 Task: Create a section Sonic Spin and in the section, add a milestone IT compliance improvement in the project ComposePro
Action: Mouse moved to (945, 180)
Screenshot: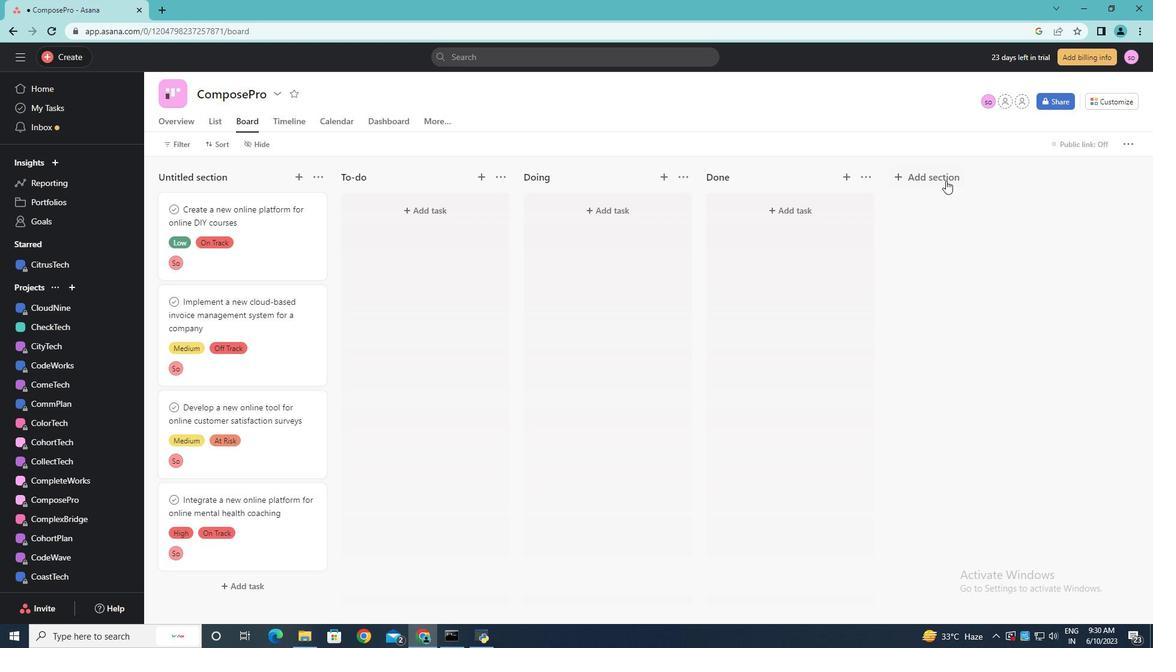 
Action: Mouse pressed left at (945, 180)
Screenshot: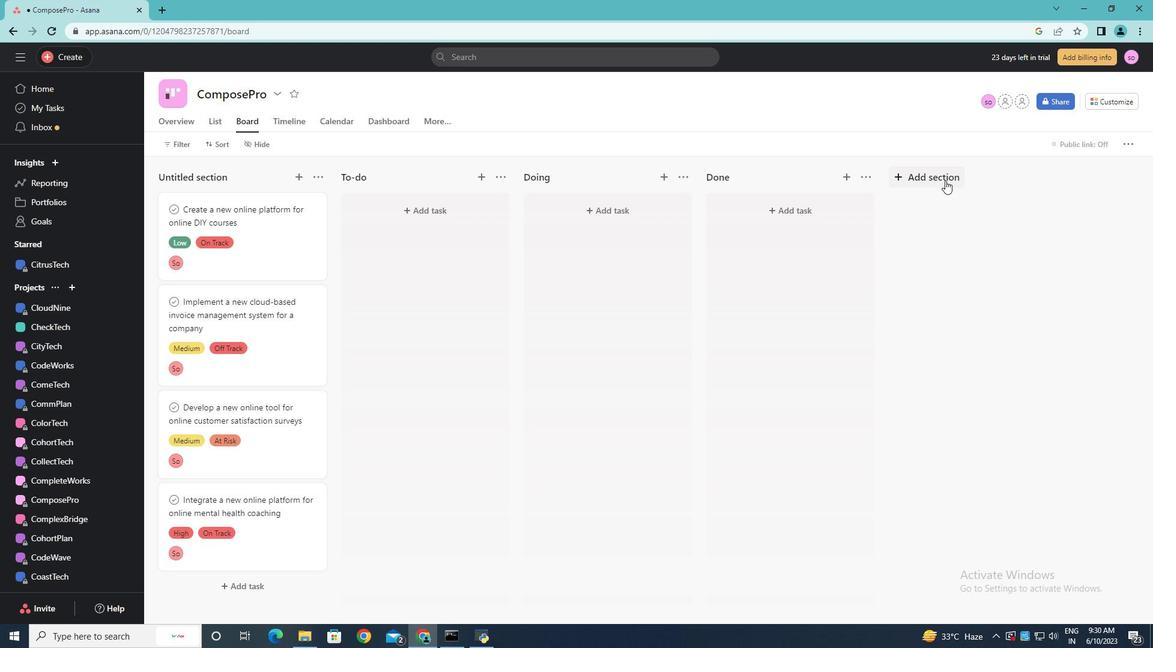
Action: Key pressed <Key.shift>Sonic<Key.space>spin<Key.backspace><Key.backspace><Key.backspace><Key.backspace><Key.shift>Spin<Key.enter>
Screenshot: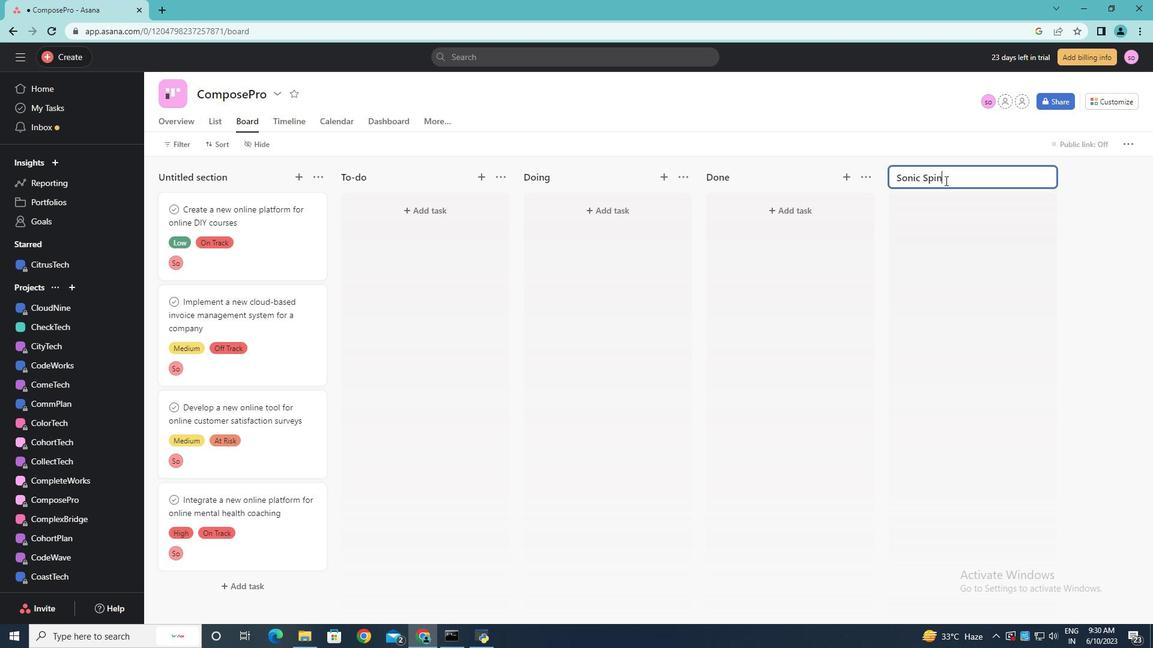 
Action: Mouse moved to (886, 208)
Screenshot: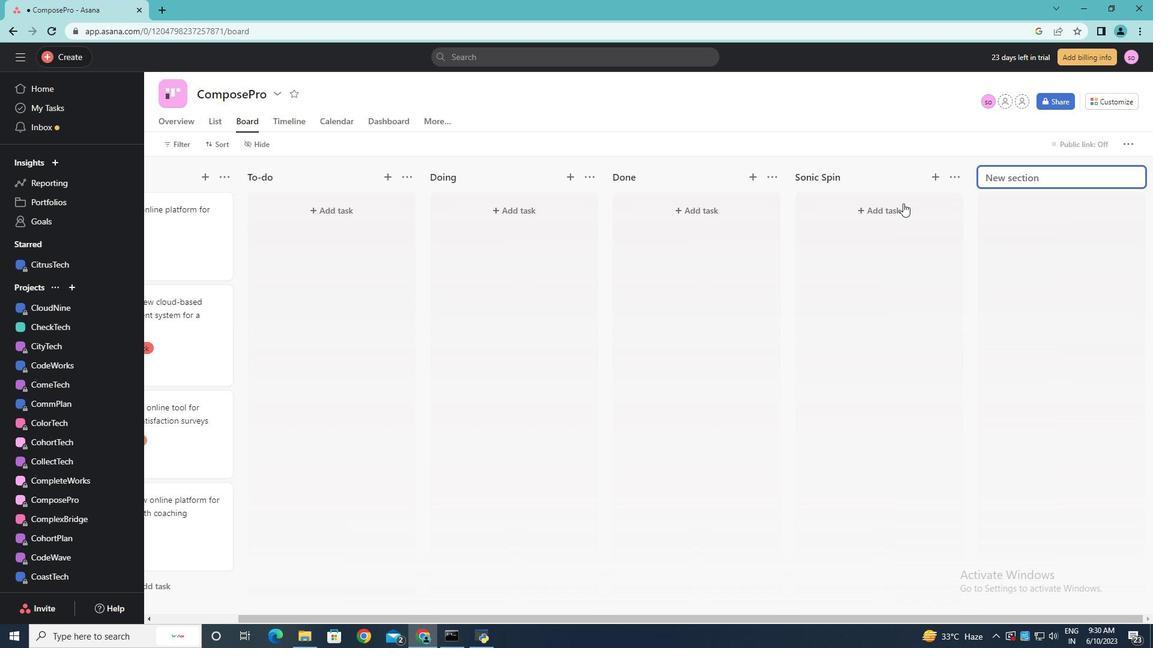 
Action: Mouse pressed left at (886, 208)
Screenshot: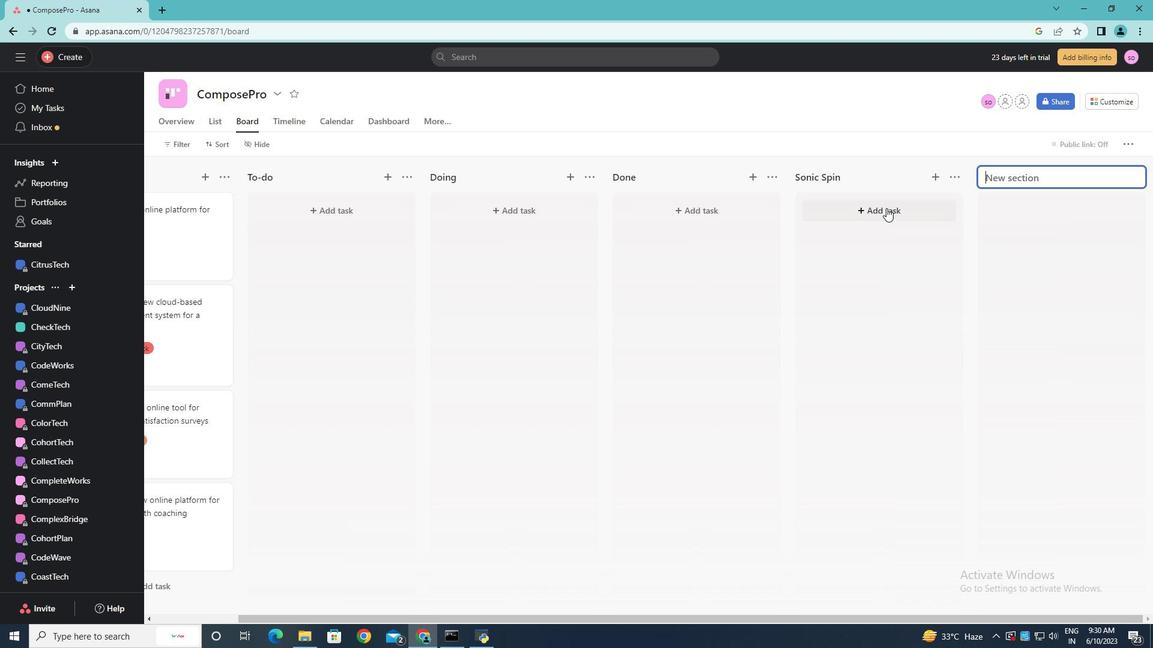 
Action: Key pressed <Key.shift>IT<Key.space>compliance<Key.space>improvement
Screenshot: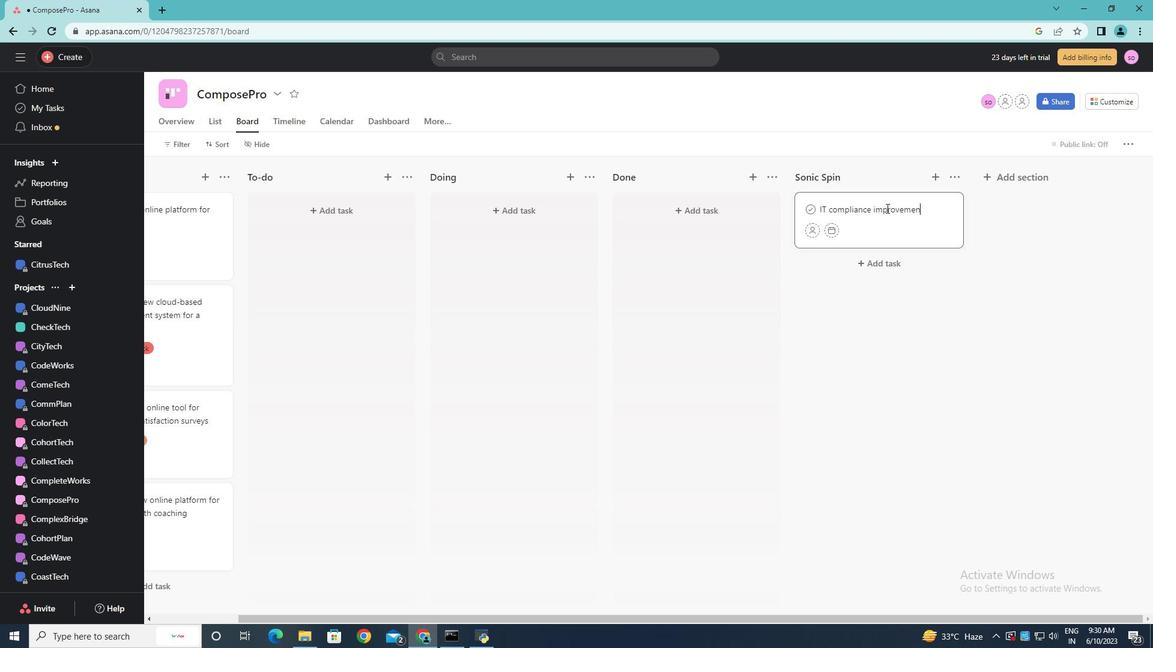 
Action: Mouse moved to (920, 213)
Screenshot: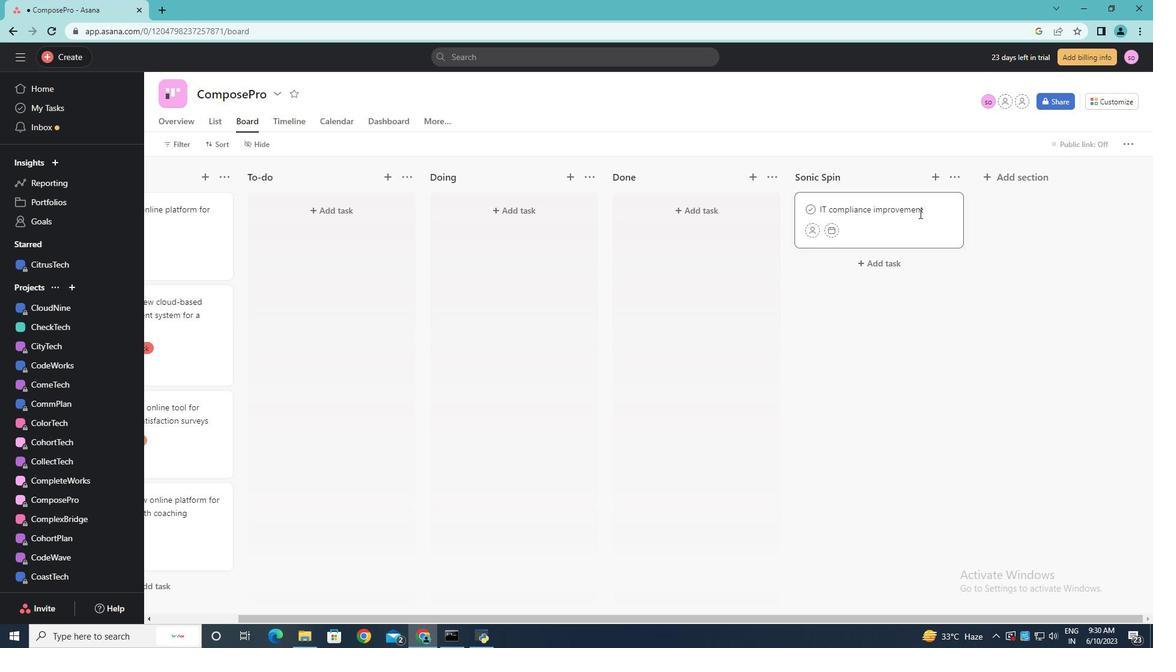 
Action: Key pressed <Key.enter>
Screenshot: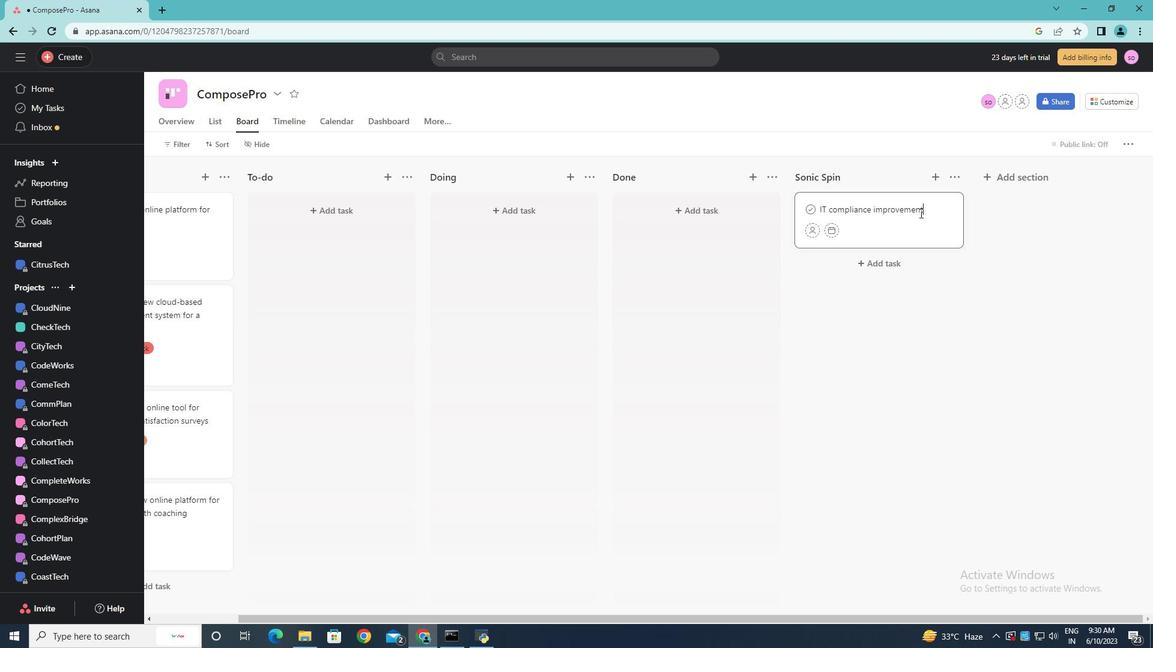 
Action: Mouse moved to (948, 209)
Screenshot: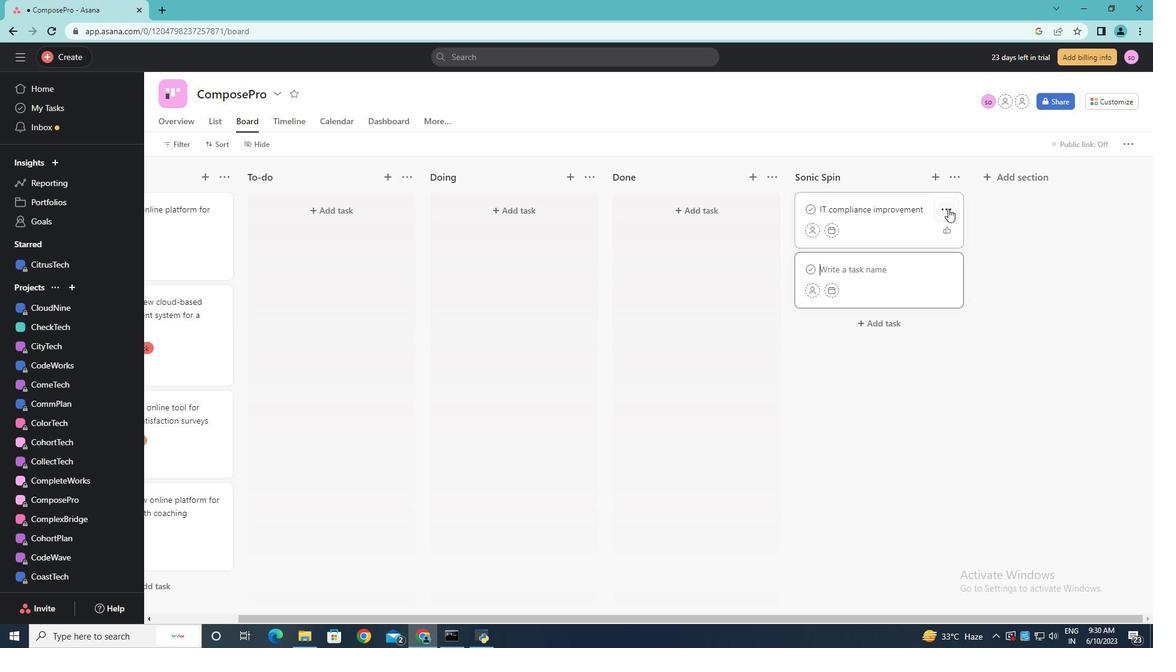 
Action: Mouse pressed left at (948, 209)
Screenshot: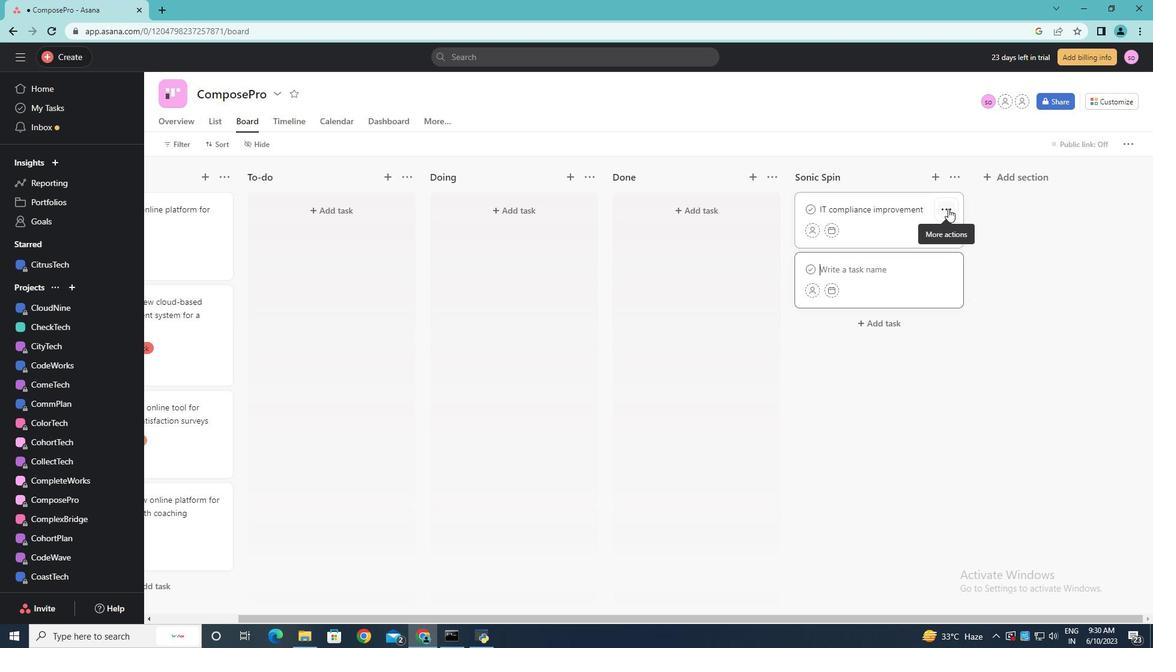 
Action: Mouse moved to (982, 421)
Screenshot: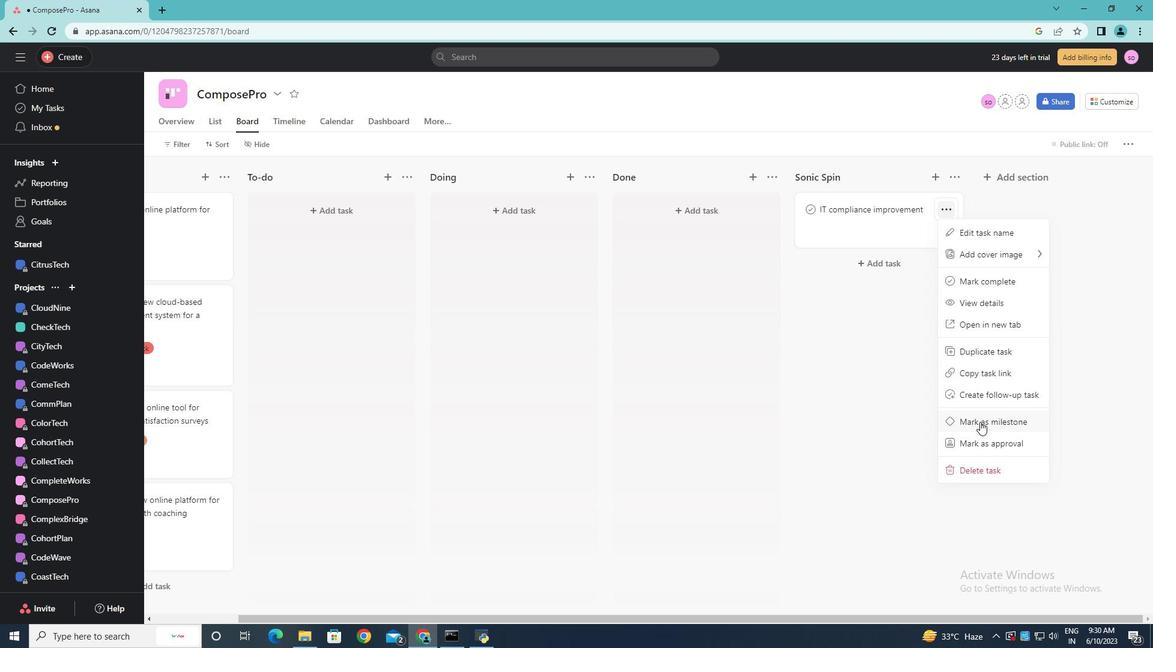 
Action: Mouse pressed left at (982, 421)
Screenshot: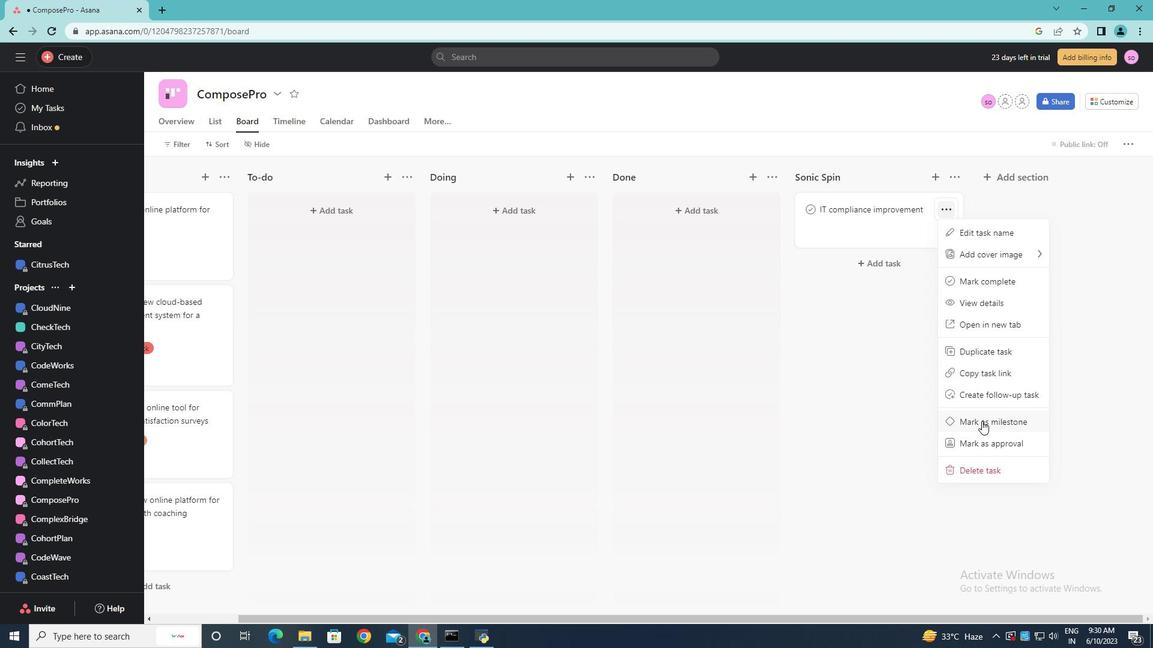 
Action: Mouse moved to (1024, 180)
Screenshot: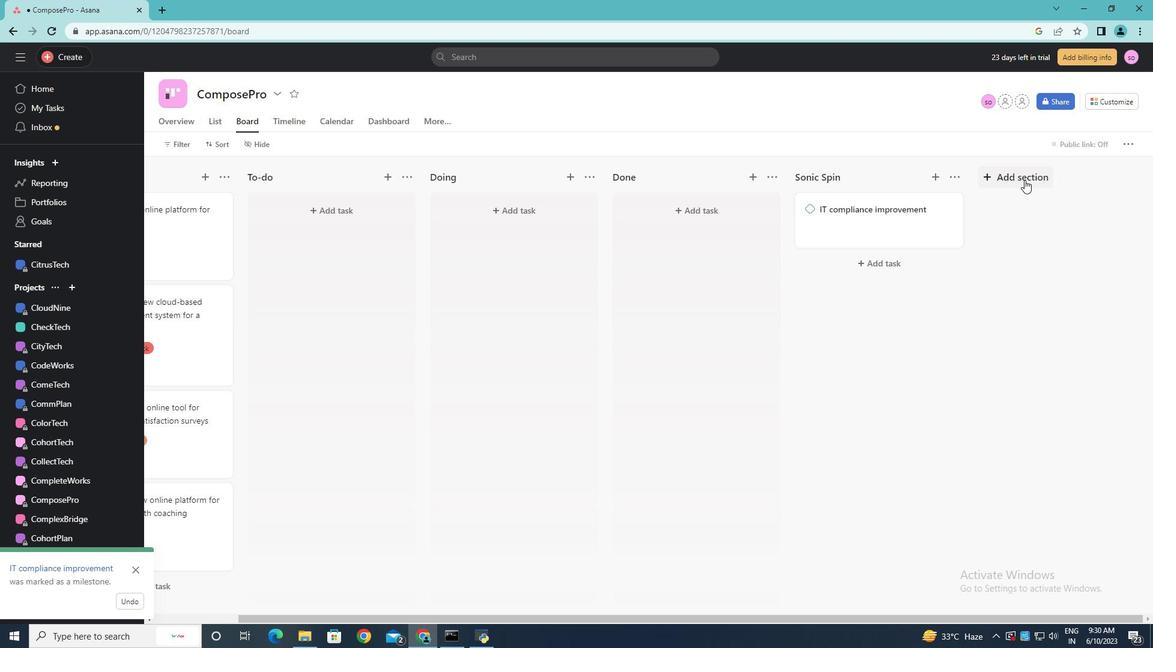 
